 Task: Create List Brand Portfolio Optimization in Board Customer Feedback Management Best Practices to Workspace Accelerator Programs. Create List Brand Portfolio Management in Board Content Curation and Aggregation to Workspace Accelerator Programs. Create List Brand Portfolio Strategy in Board Employee Satisfaction and Retention Programs to Workspace Accelerator Programs
Action: Mouse moved to (269, 198)
Screenshot: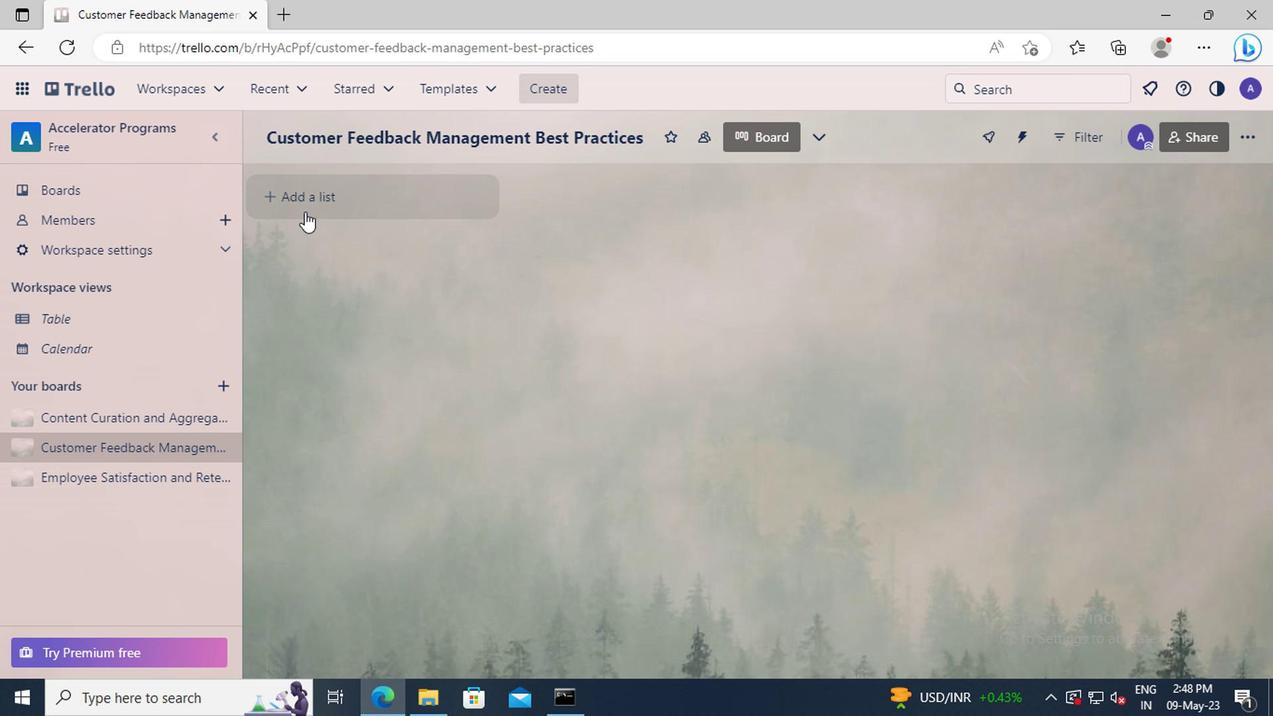
Action: Mouse pressed left at (269, 198)
Screenshot: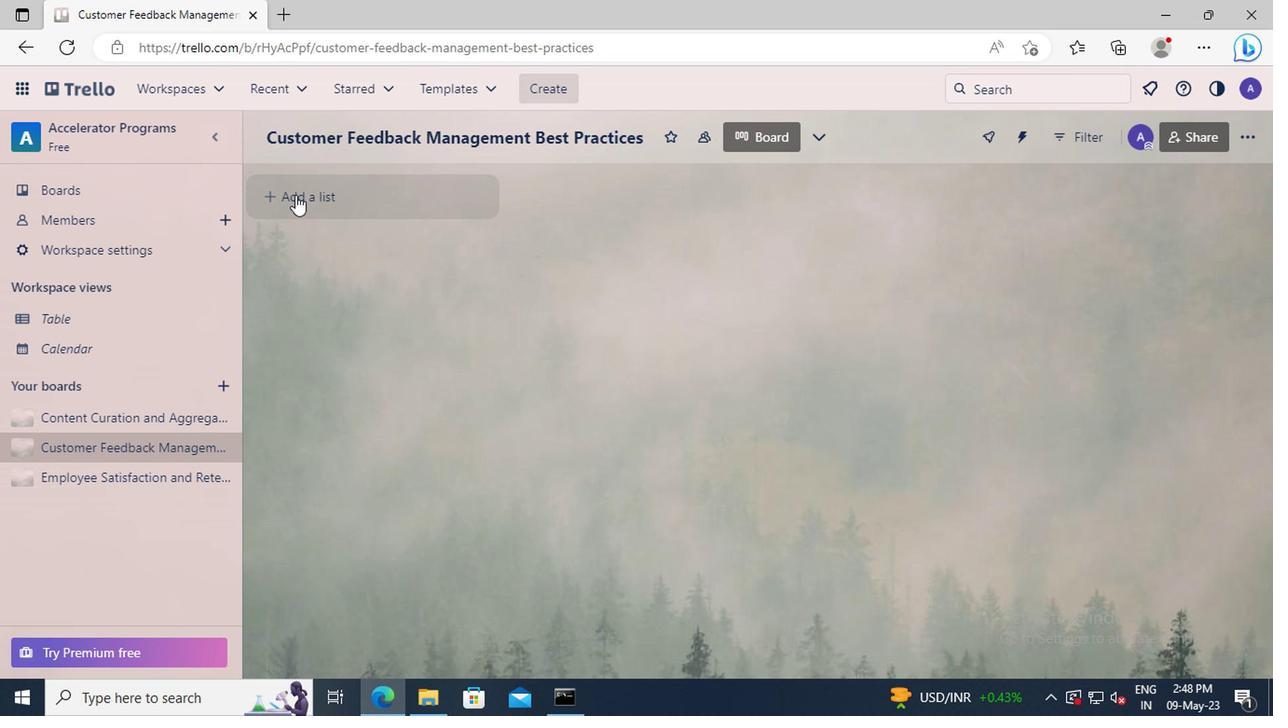 
Action: Key pressed <Key.shift>BRAND<Key.space><Key.shift>PORTFOLIO<Key.space><Key.shift>OPTIMIZATION
Screenshot: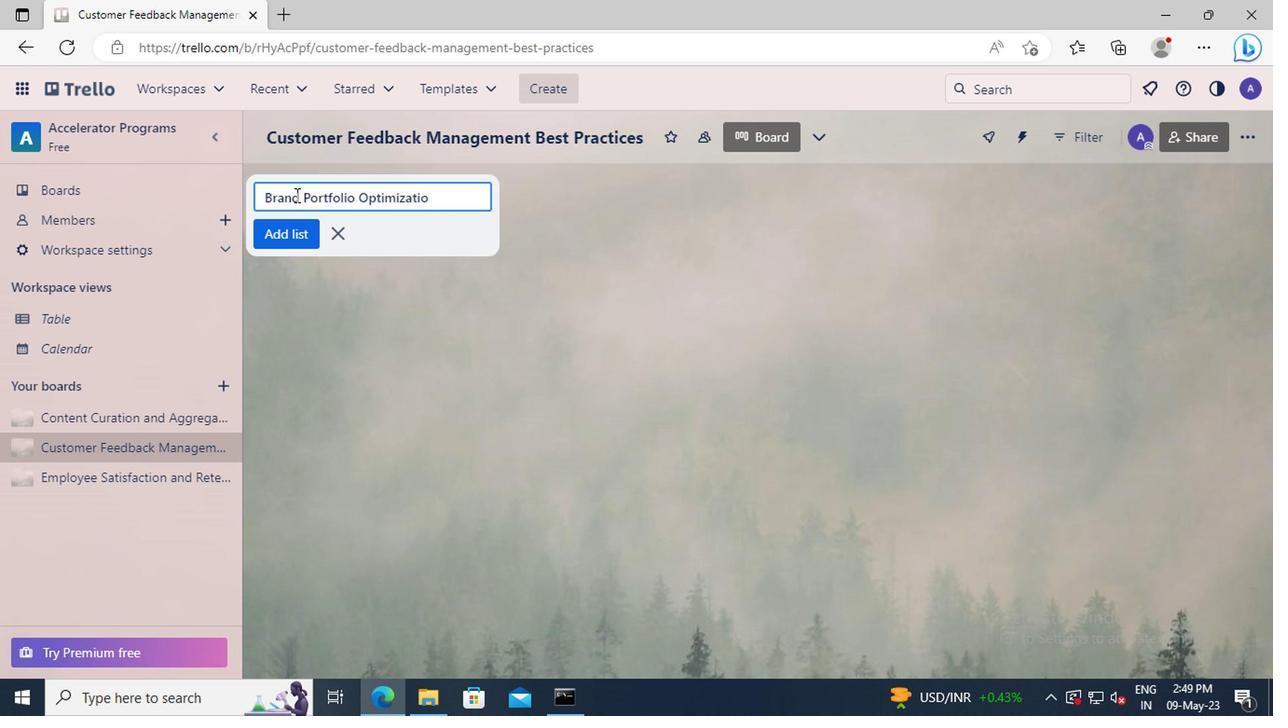 
Action: Mouse moved to (265, 219)
Screenshot: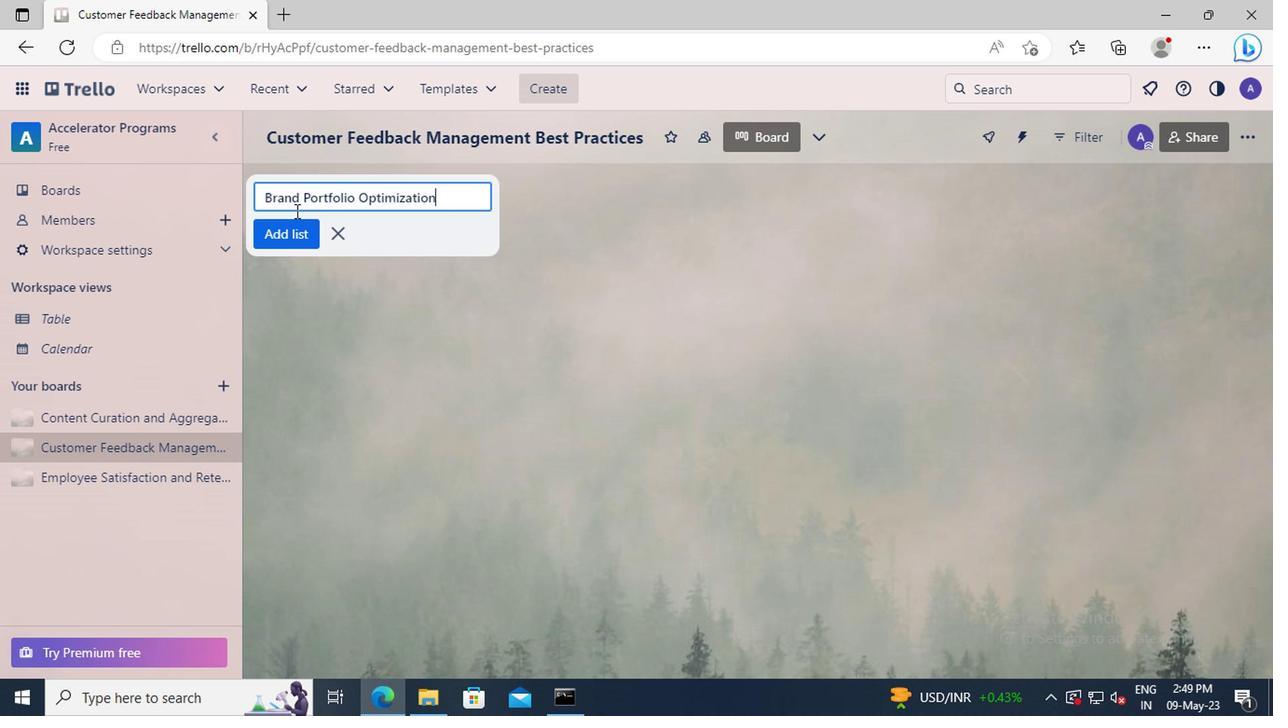
Action: Mouse pressed left at (265, 219)
Screenshot: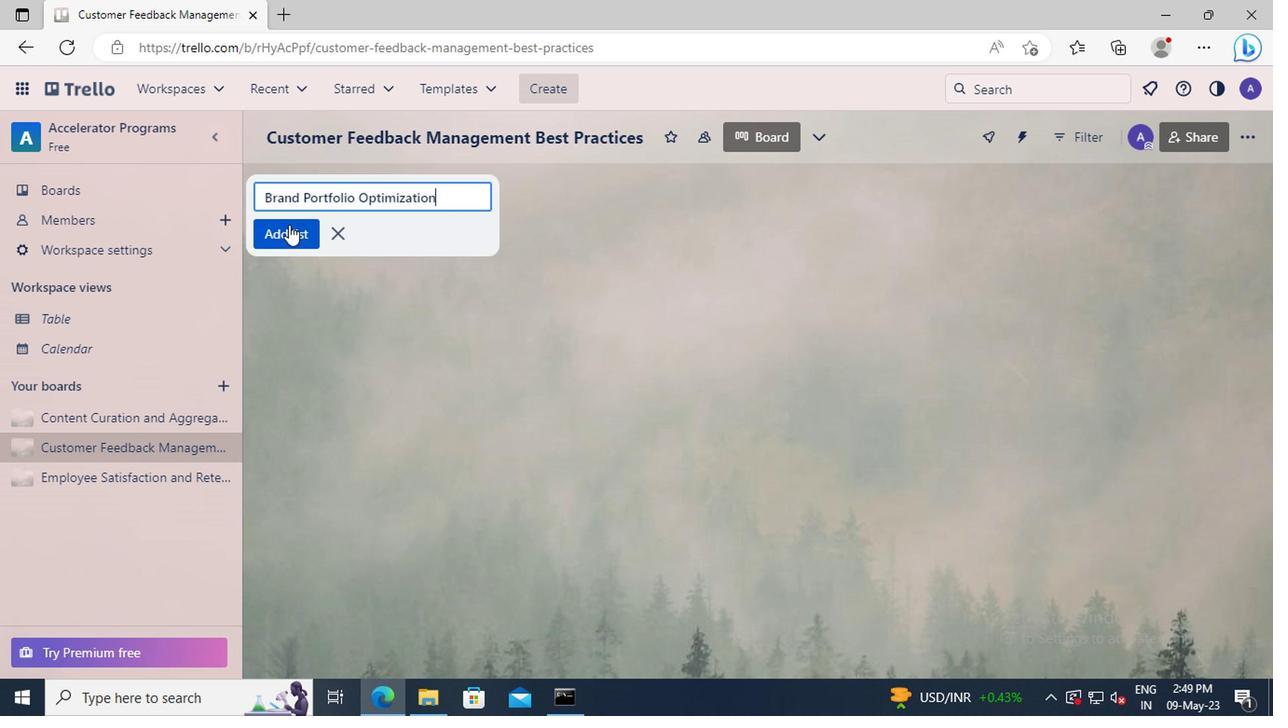 
Action: Mouse moved to (165, 354)
Screenshot: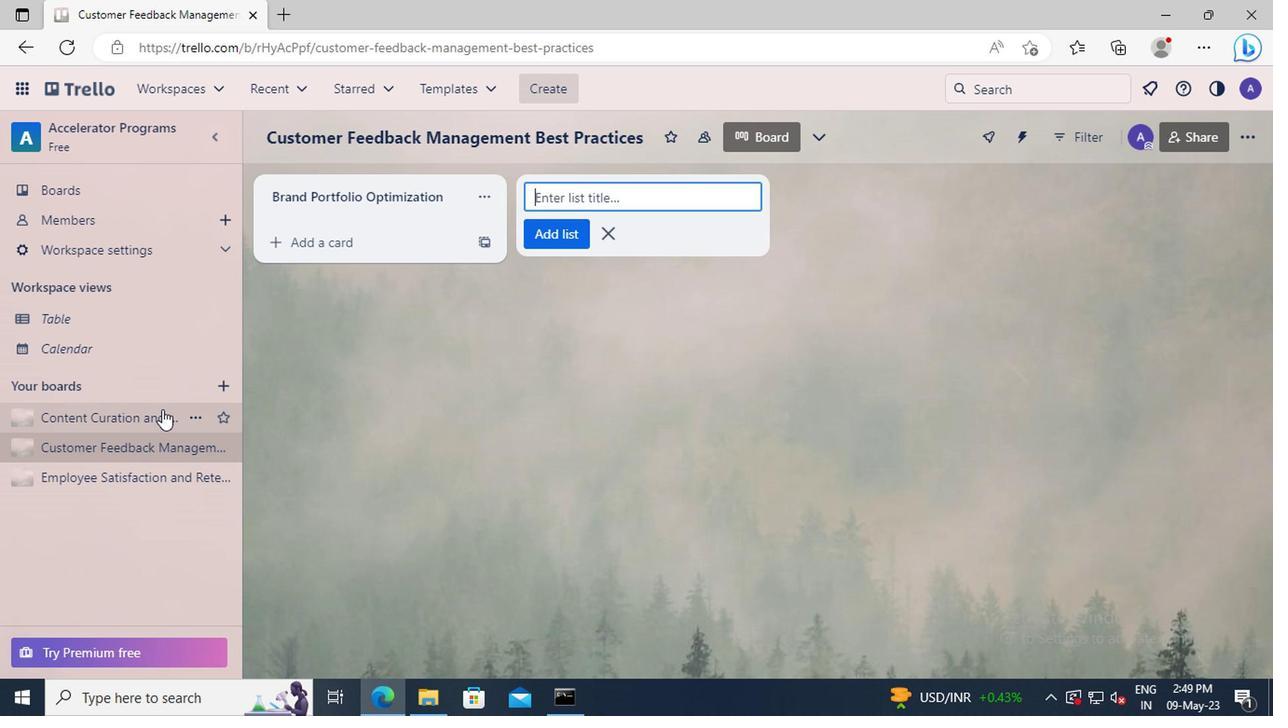 
Action: Mouse pressed left at (165, 354)
Screenshot: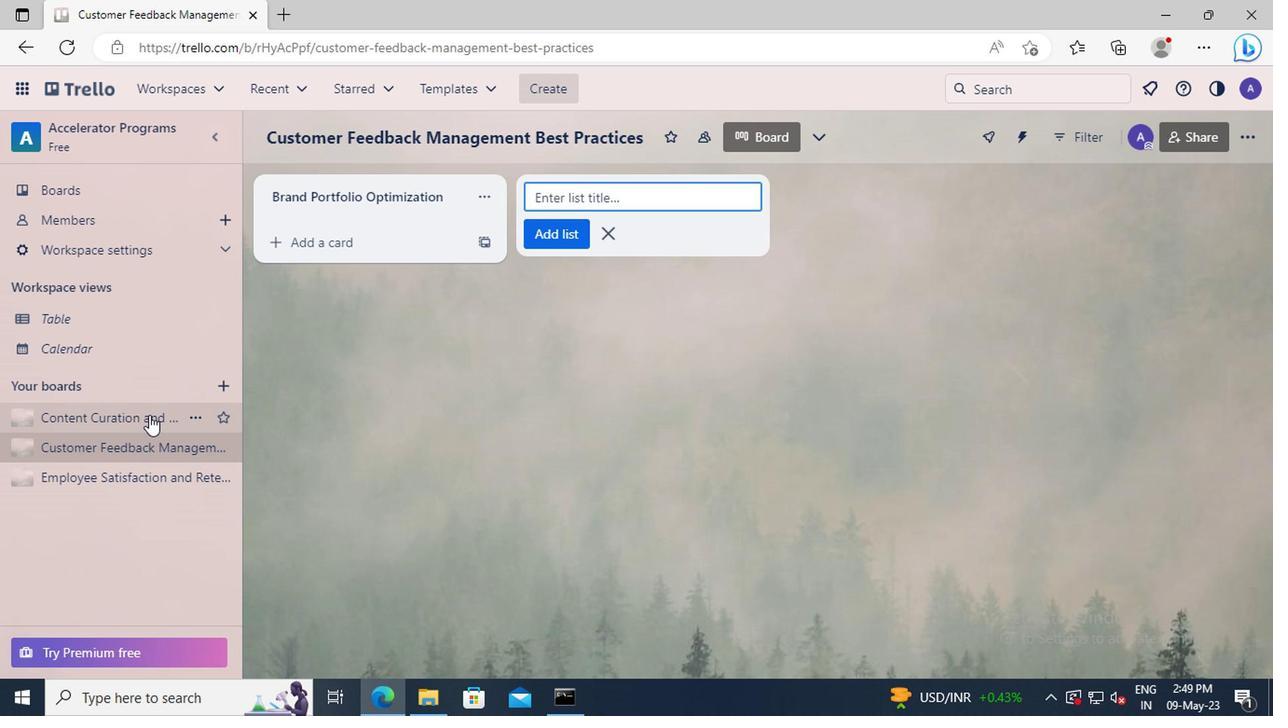 
Action: Mouse moved to (269, 200)
Screenshot: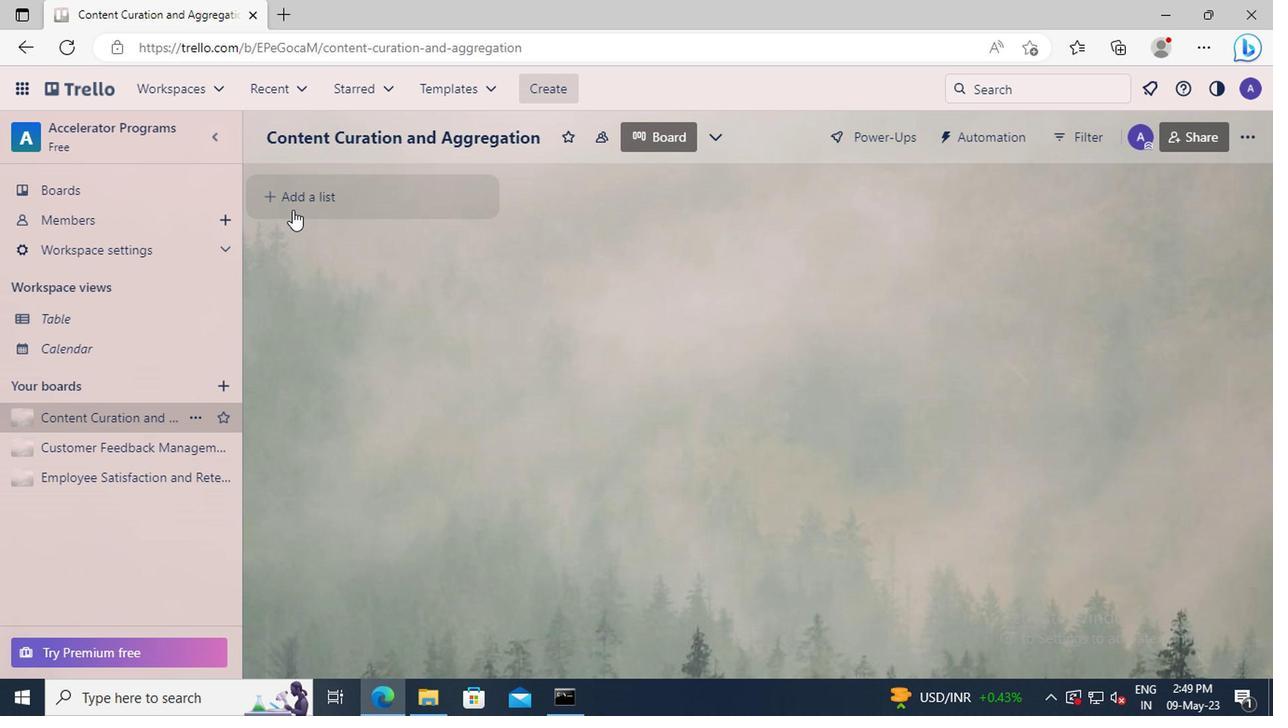 
Action: Mouse pressed left at (269, 200)
Screenshot: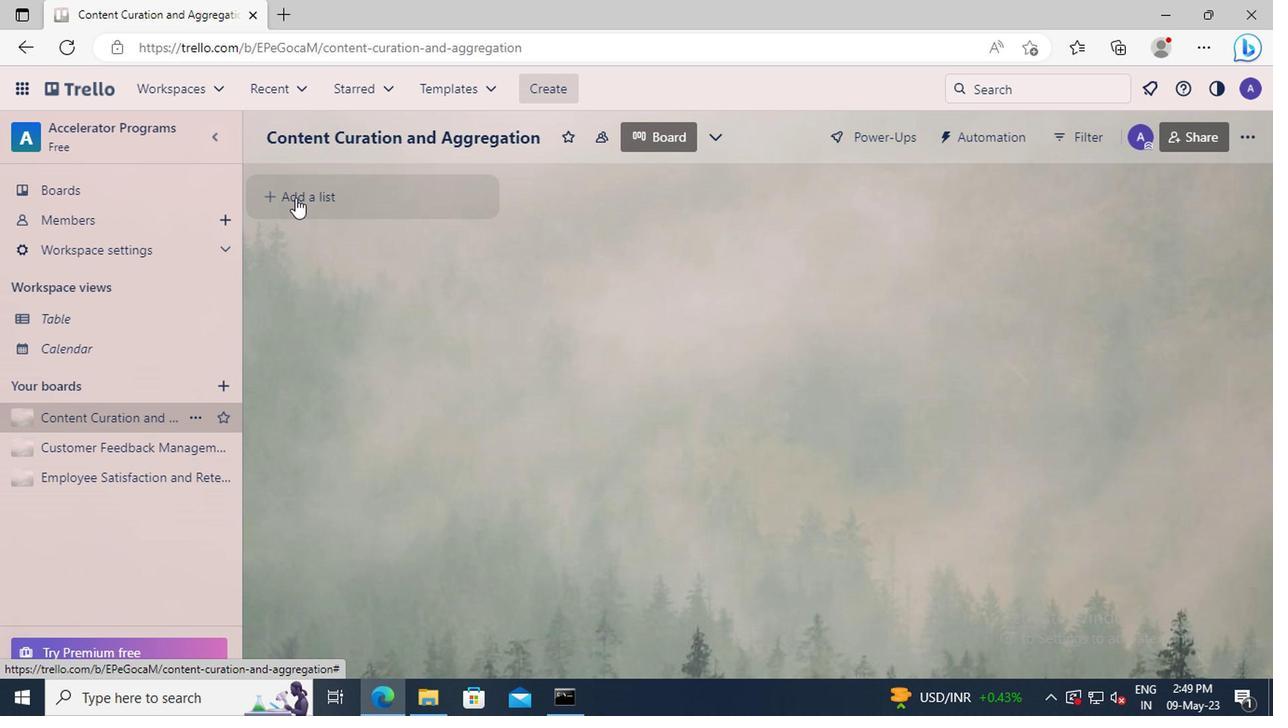 
Action: Key pressed <Key.shift>BRAND<Key.space><Key.shift>PORTFOLIO<Key.space><Key.shift>MANAGEMENT
Screenshot: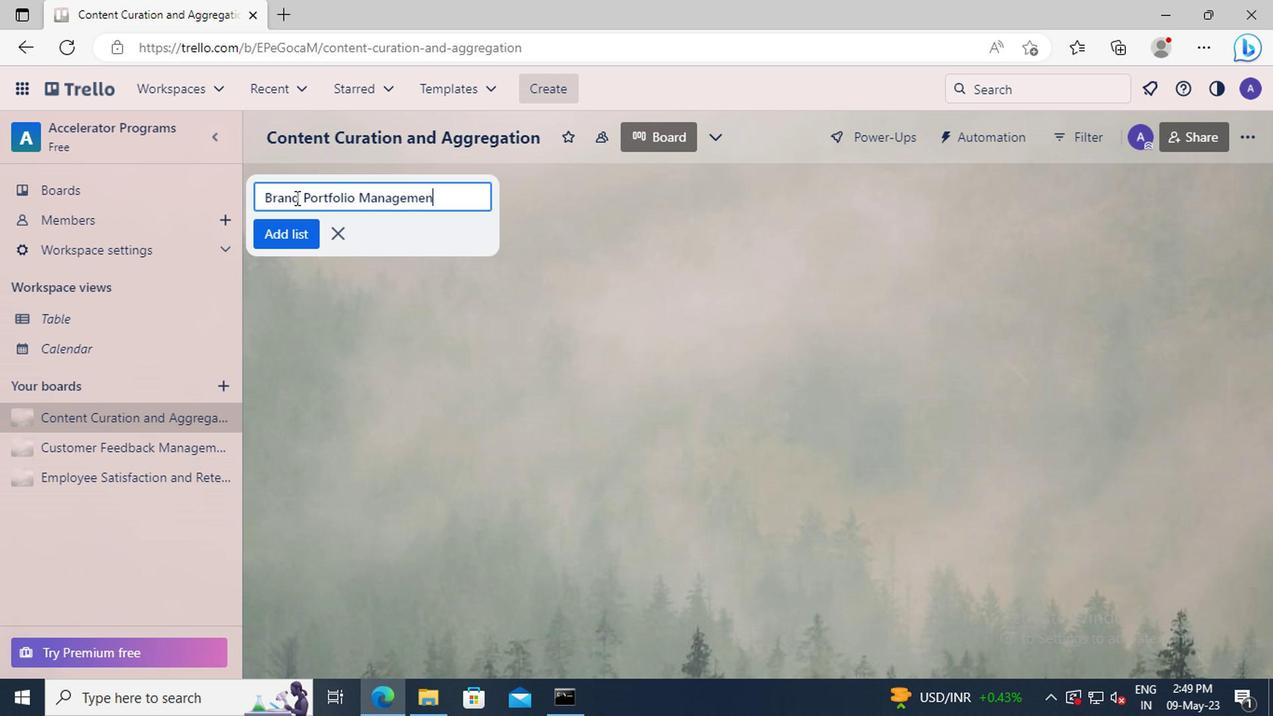 
Action: Mouse moved to (269, 223)
Screenshot: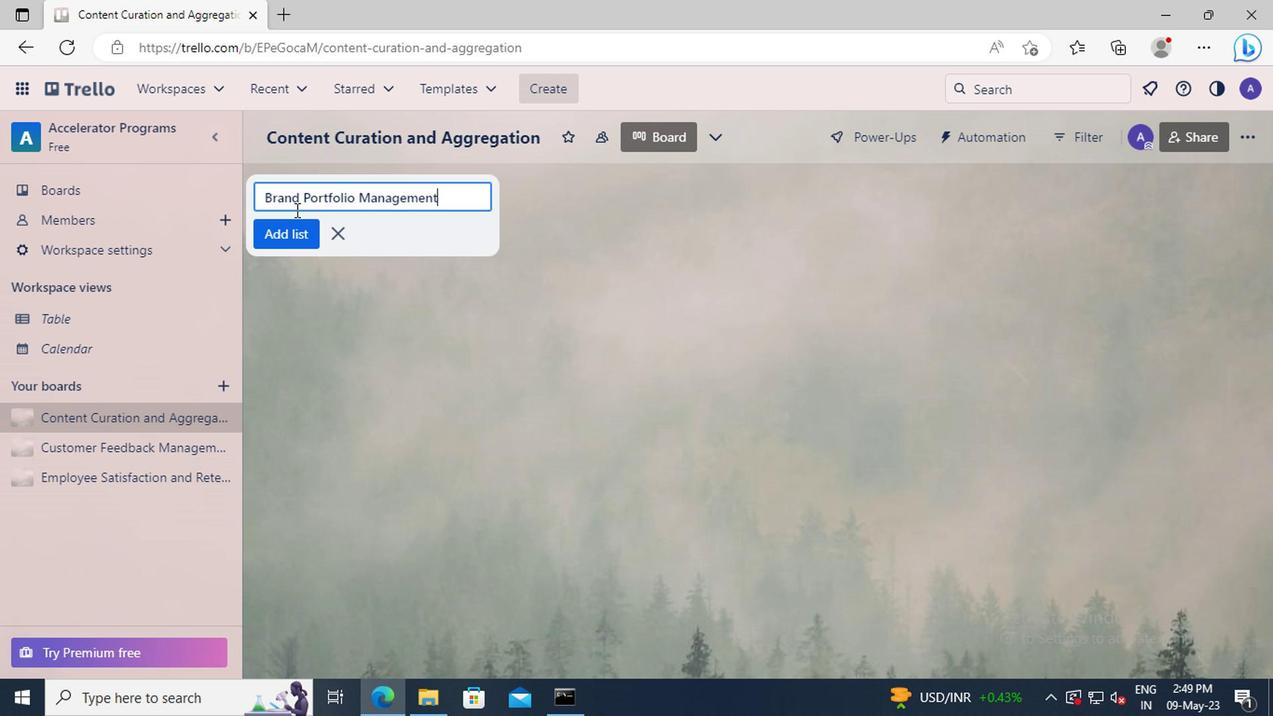 
Action: Mouse pressed left at (269, 223)
Screenshot: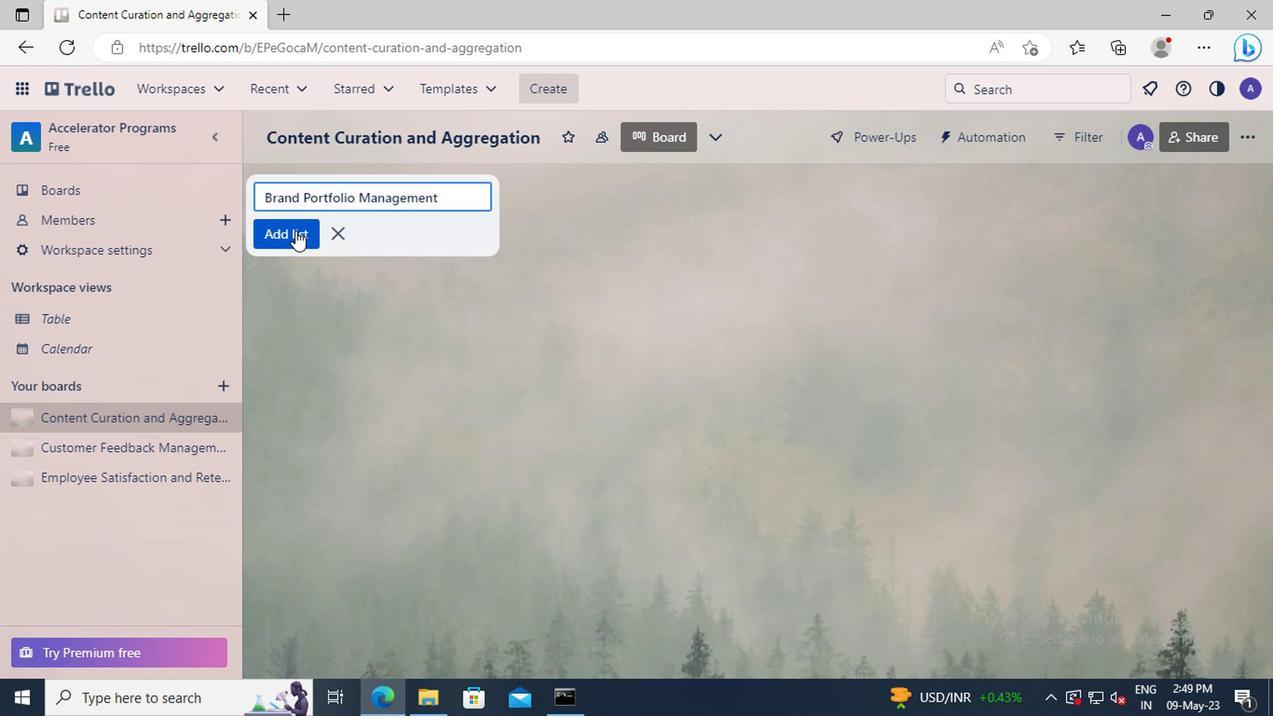 
Action: Mouse moved to (158, 395)
Screenshot: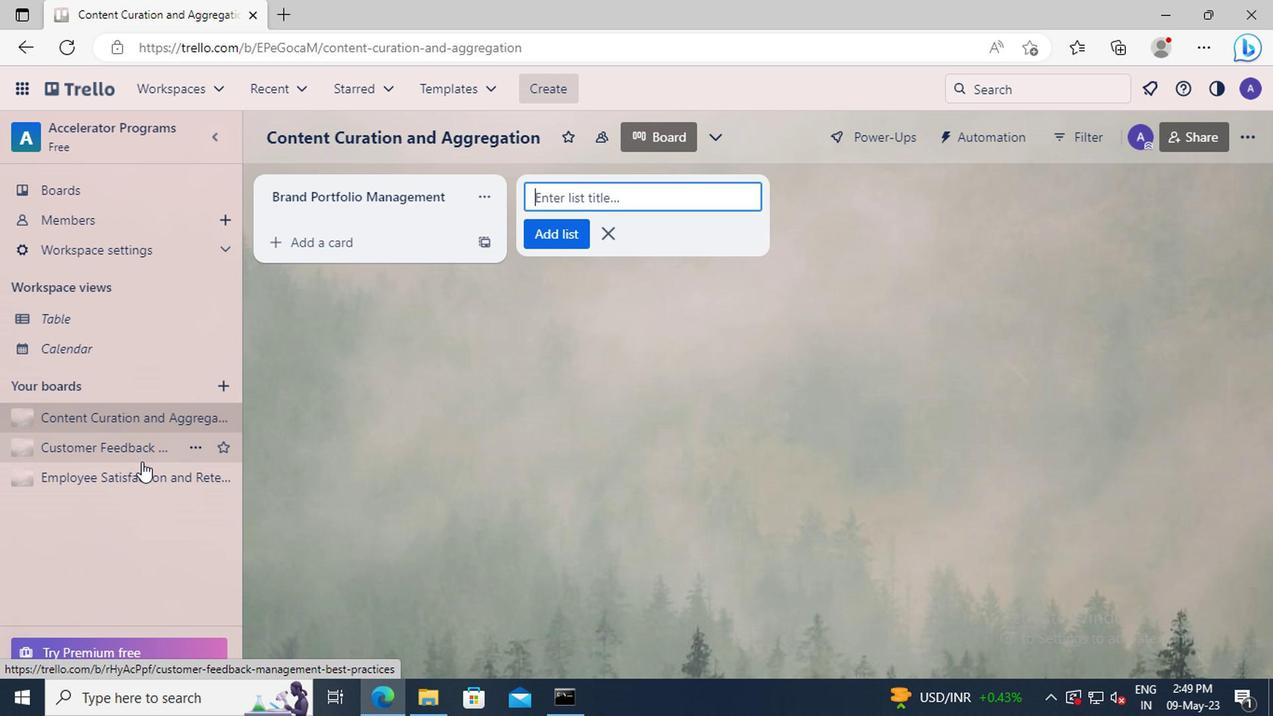 
Action: Mouse pressed left at (158, 395)
Screenshot: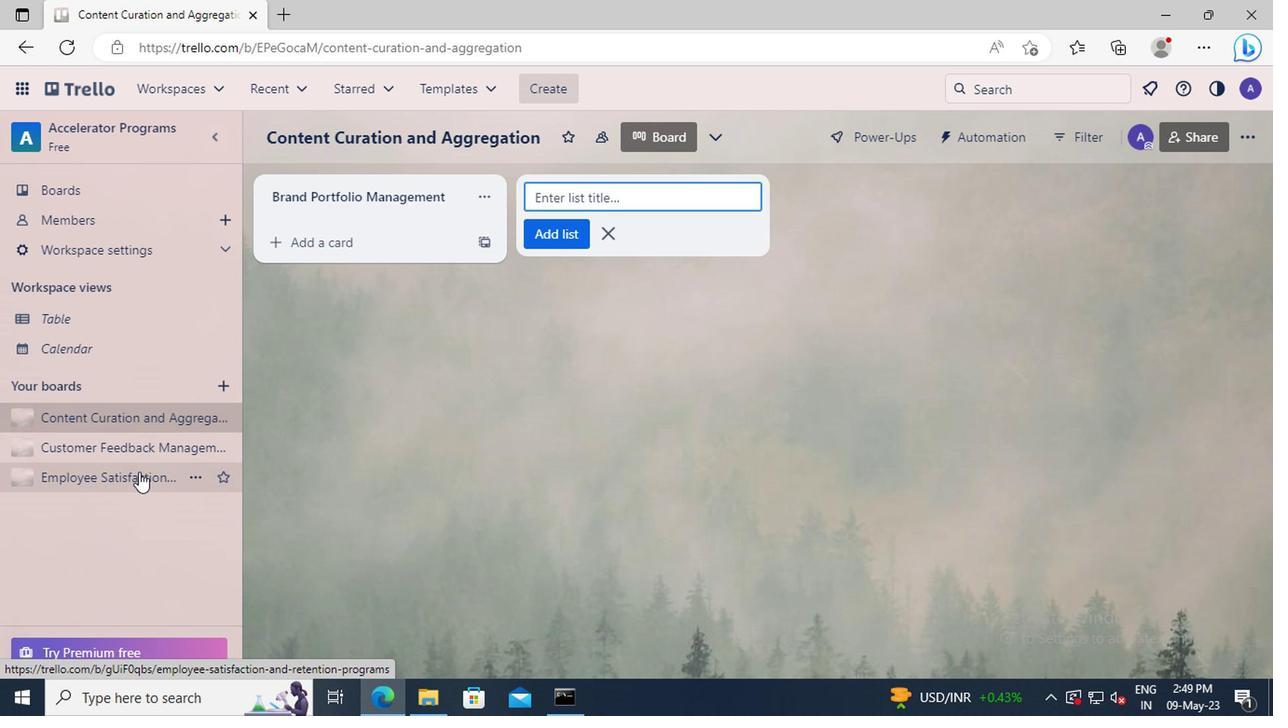 
Action: Mouse moved to (261, 196)
Screenshot: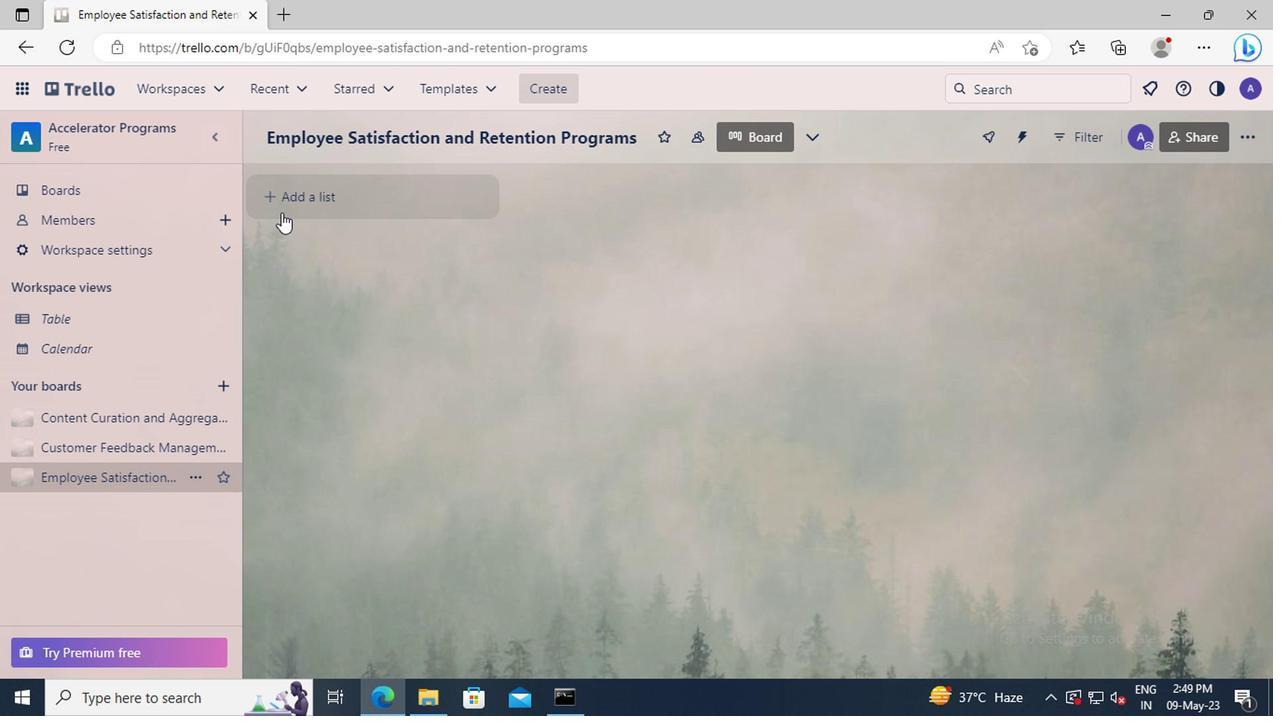 
Action: Mouse pressed left at (261, 196)
Screenshot: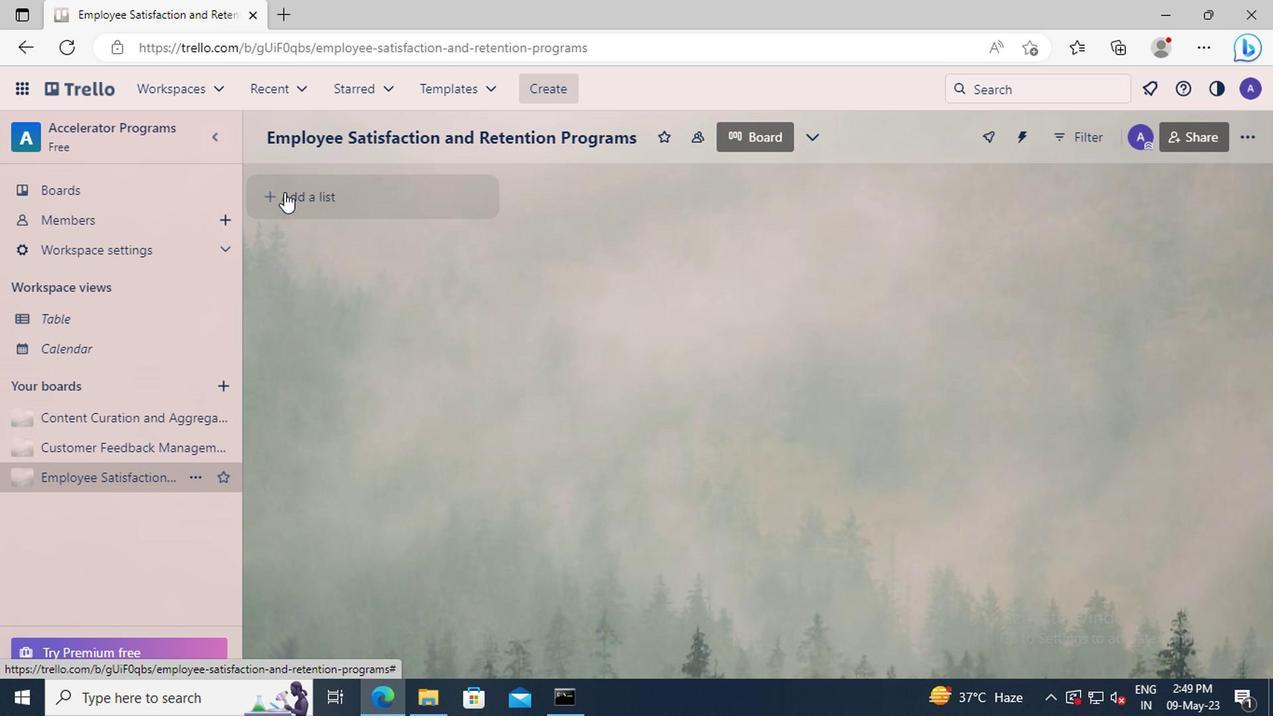 
Action: Key pressed <Key.shift>BRAND<Key.space><Key.shift>PORTFOLIO<Key.space><Key.shift>STRATEGY
Screenshot: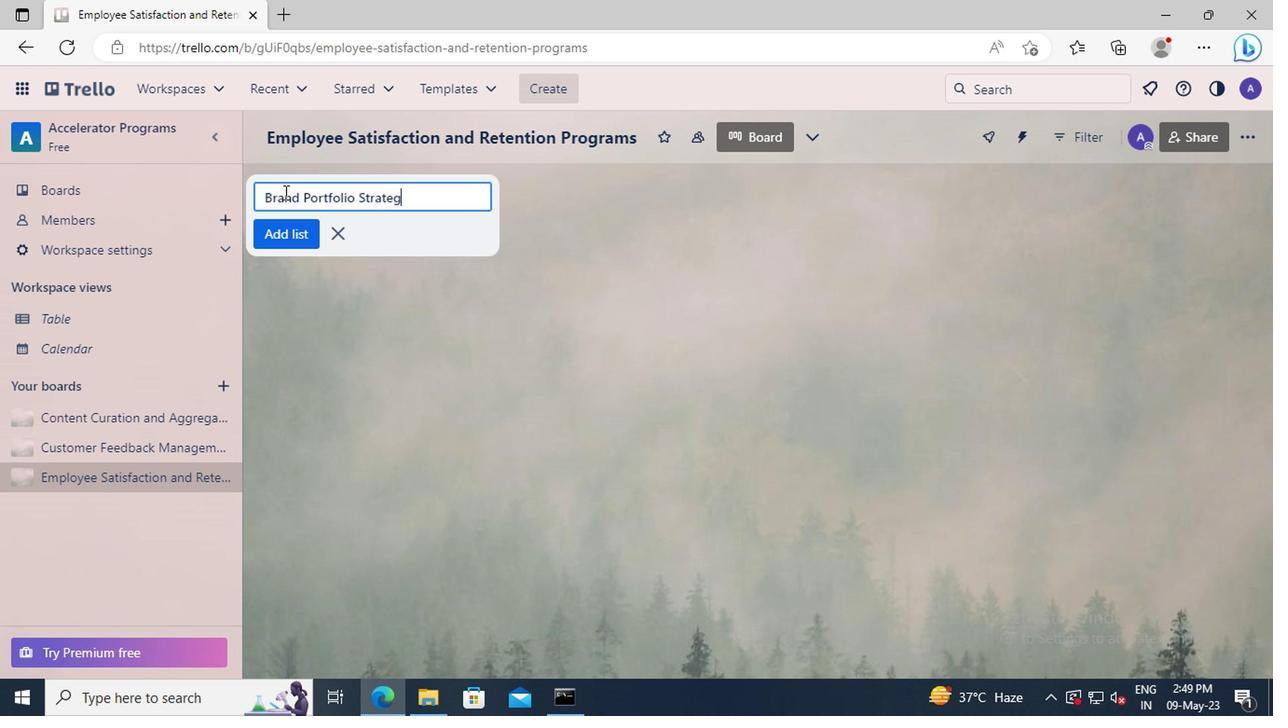 
Action: Mouse moved to (267, 221)
Screenshot: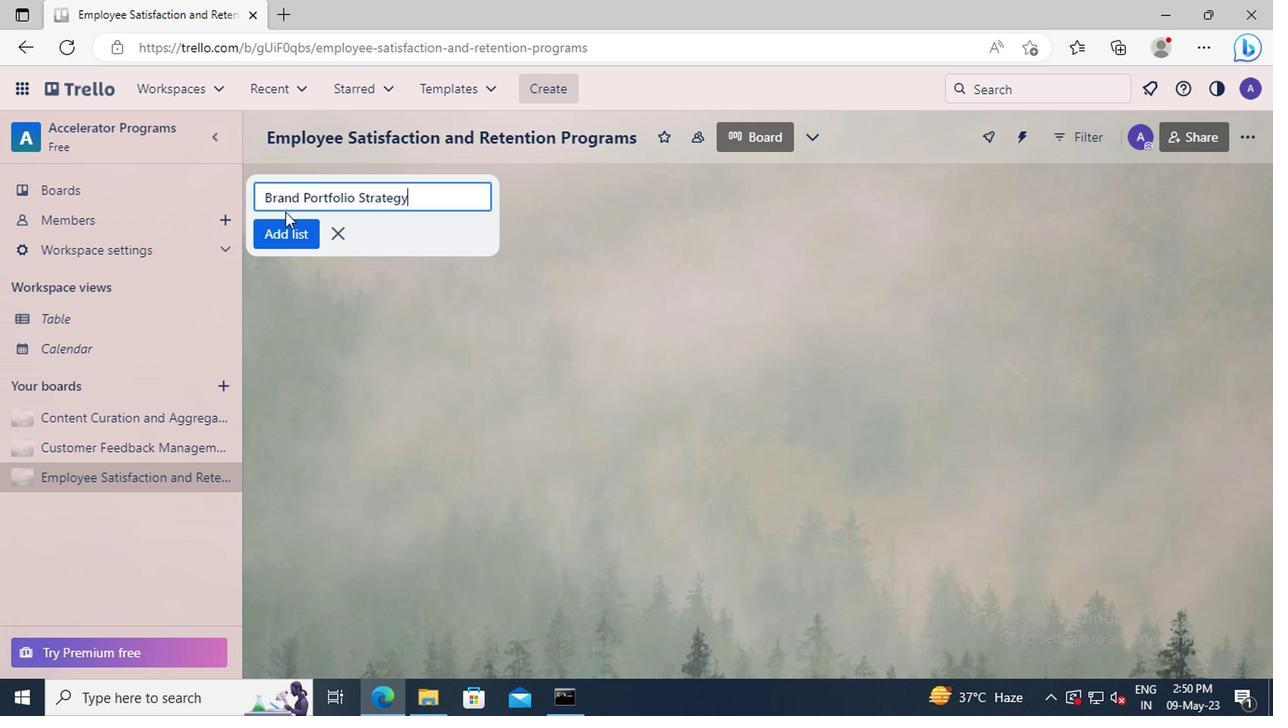 
Action: Mouse pressed left at (267, 221)
Screenshot: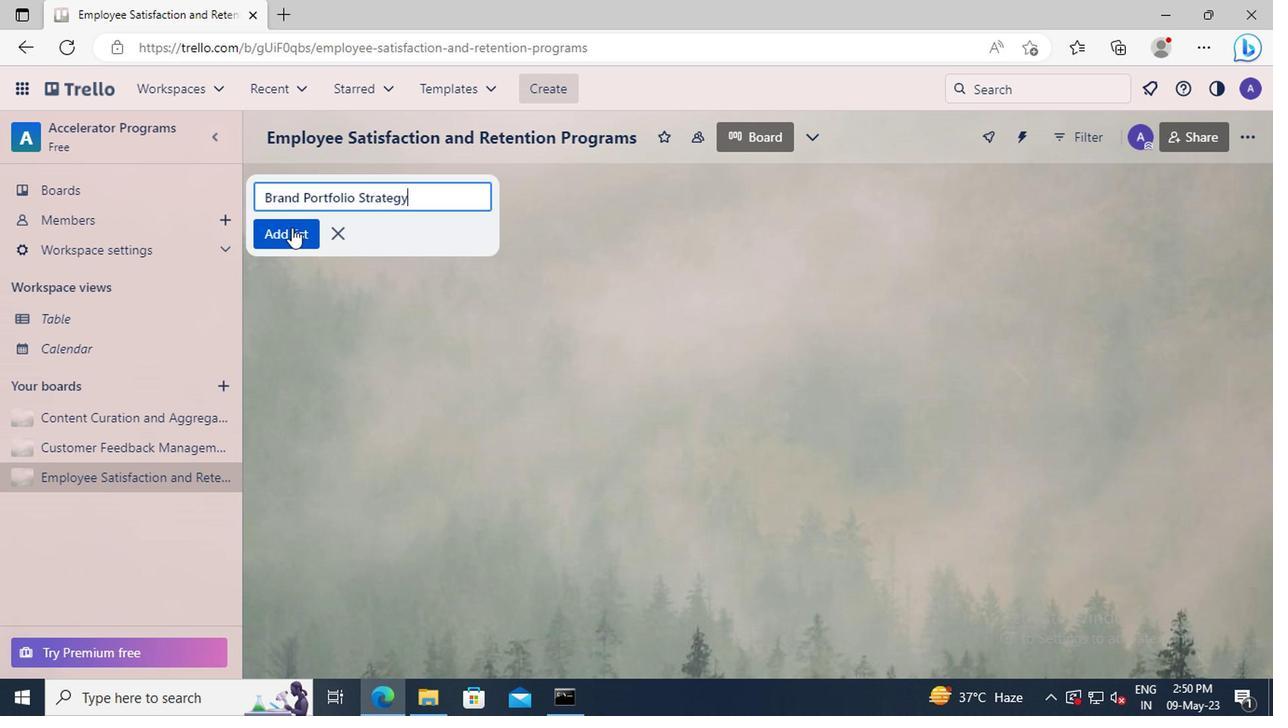 
